 Task: Use the formula "ISNONTEXT" in spreadsheet "Project portfolio".
Action: Mouse moved to (120, 68)
Screenshot: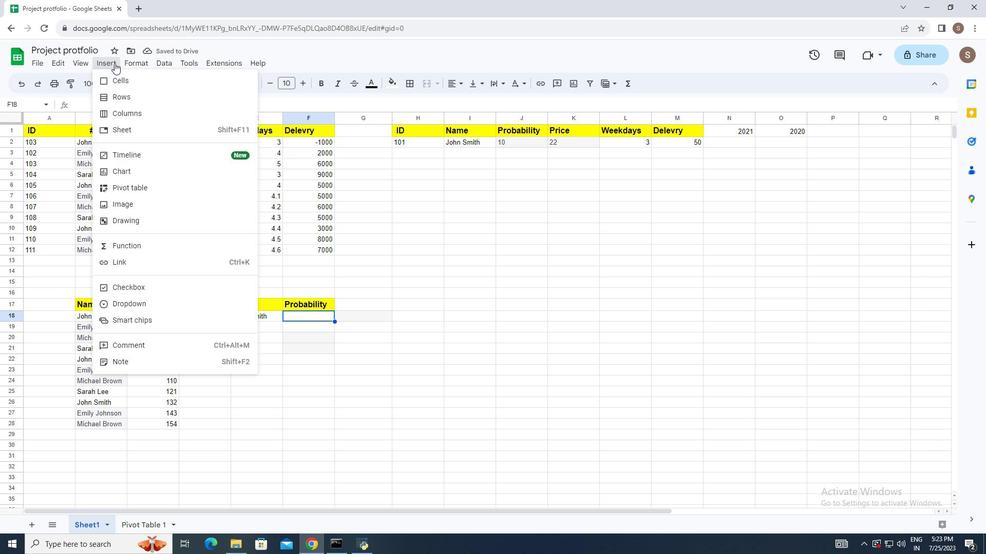 
Action: Mouse pressed left at (120, 68)
Screenshot: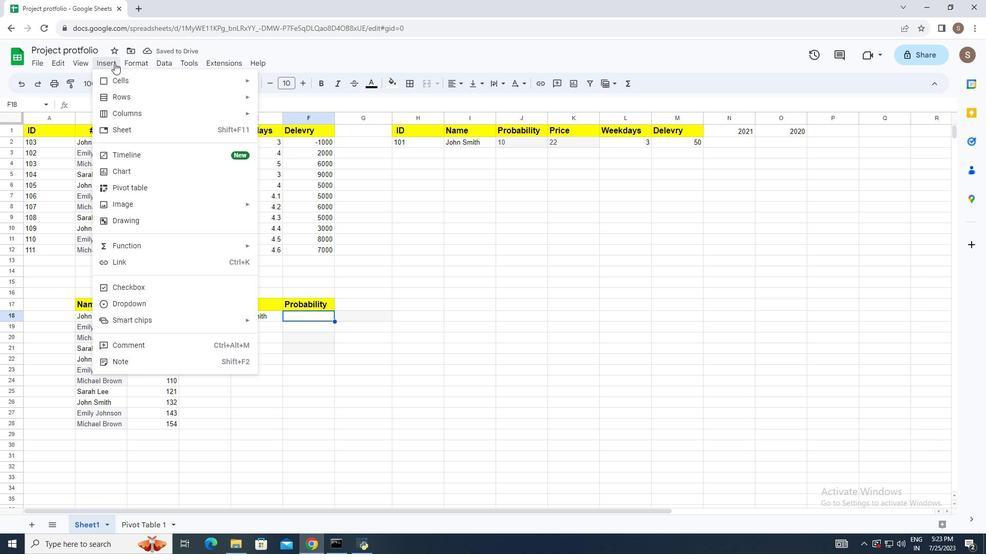 
Action: Mouse moved to (190, 249)
Screenshot: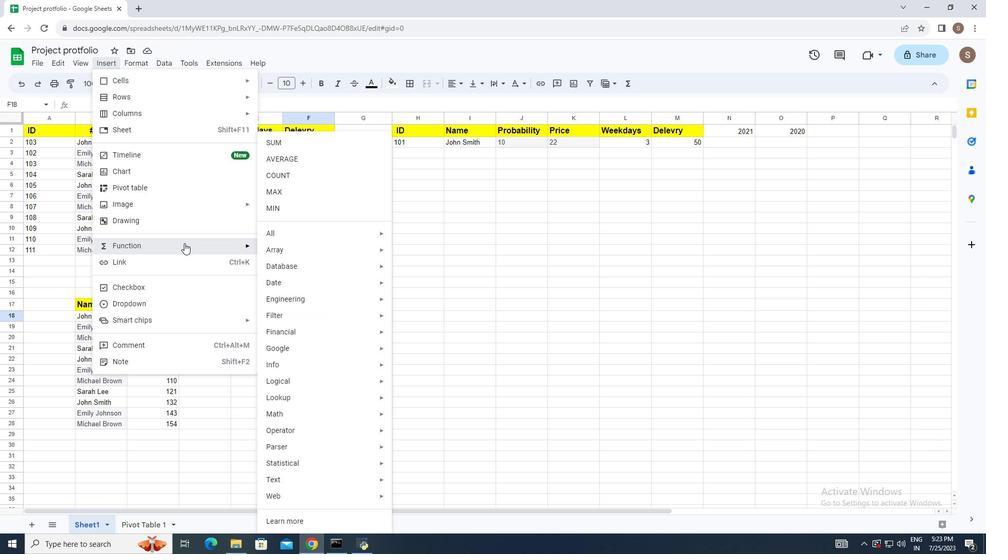 
Action: Mouse pressed left at (190, 249)
Screenshot: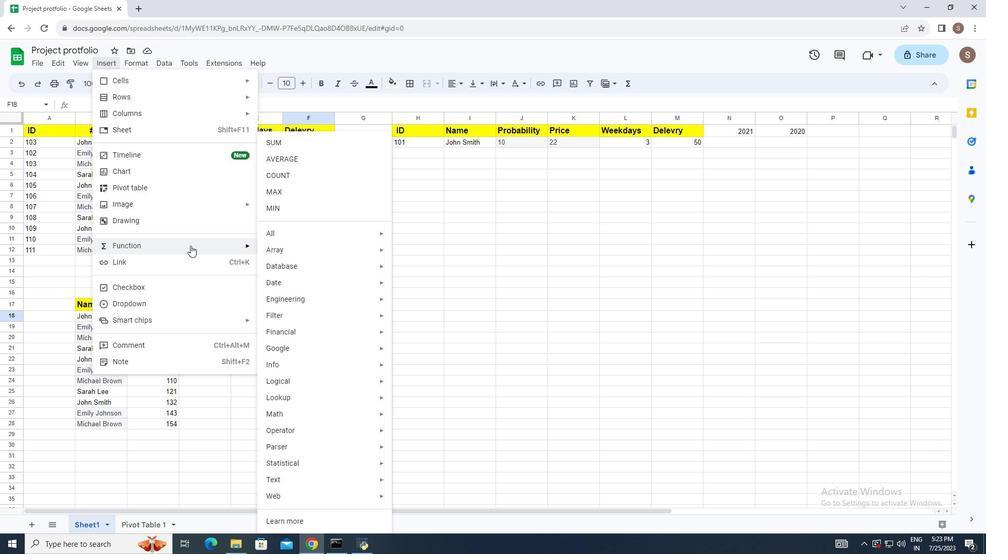
Action: Mouse moved to (292, 243)
Screenshot: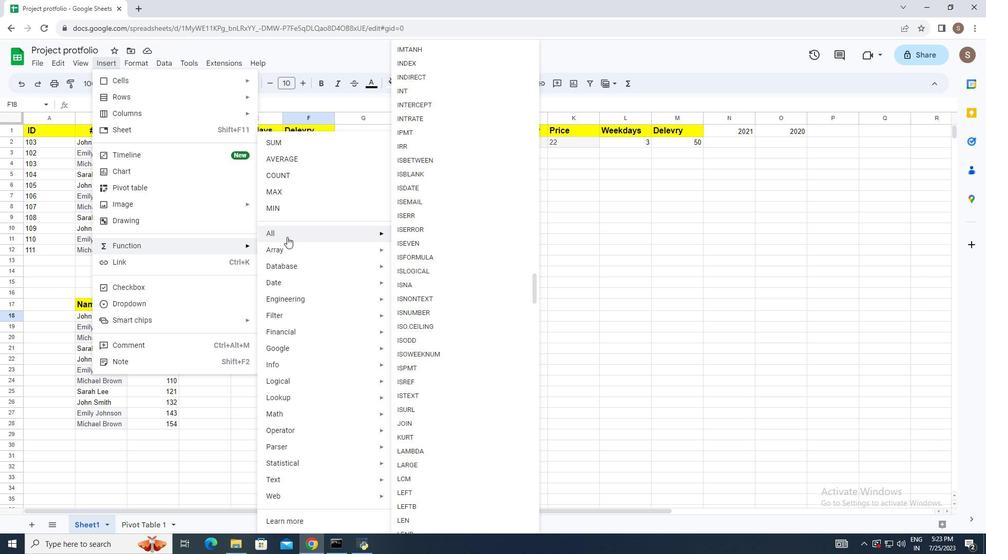 
Action: Mouse pressed left at (292, 243)
Screenshot: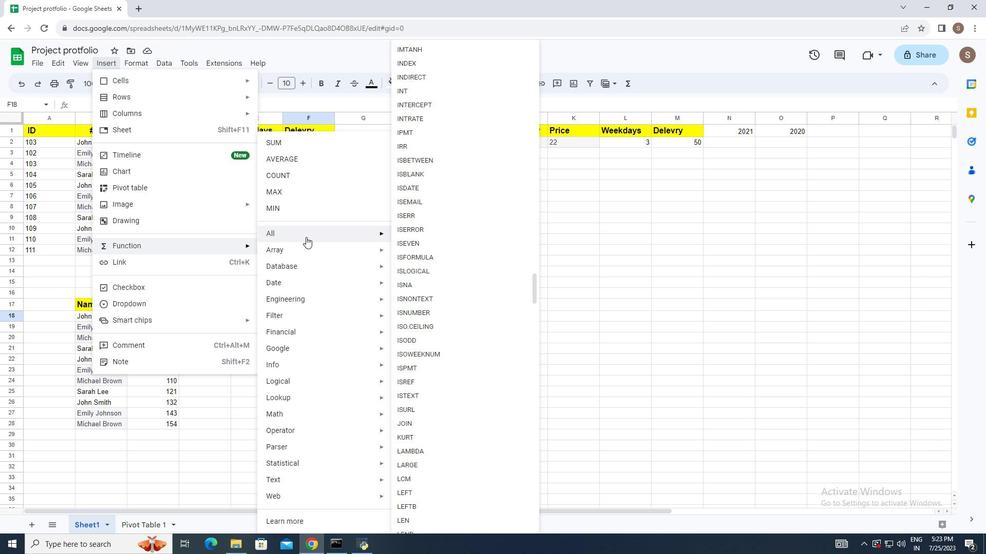 
Action: Mouse moved to (448, 306)
Screenshot: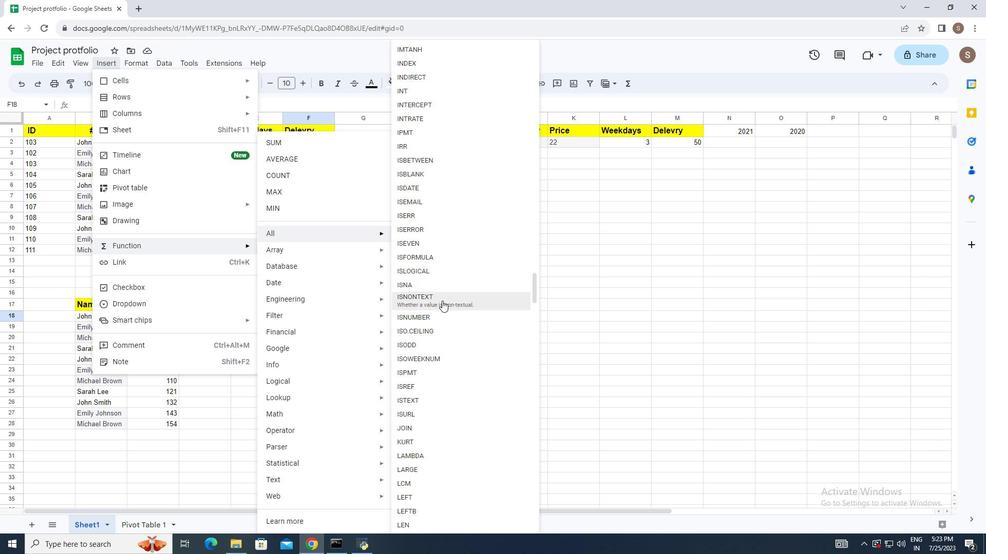 
Action: Mouse pressed left at (448, 306)
Screenshot: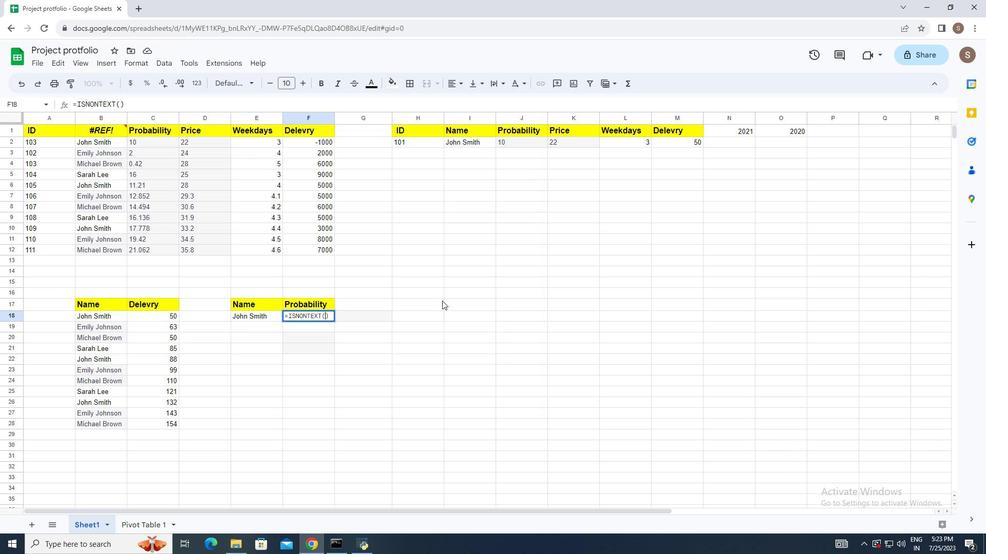 
Action: Mouse moved to (414, 315)
Screenshot: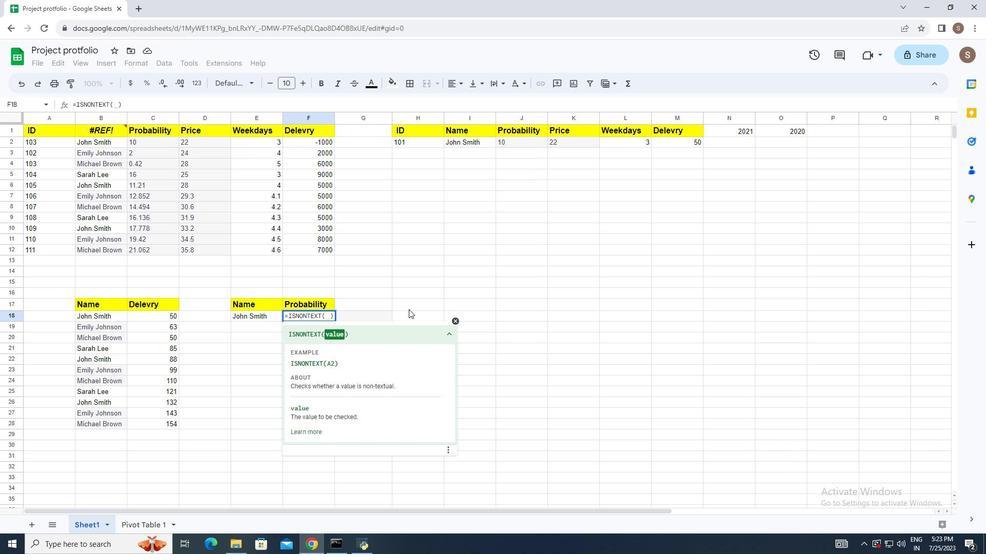 
Action: Key pressed <Key.shift>A8<Key.enter>
Screenshot: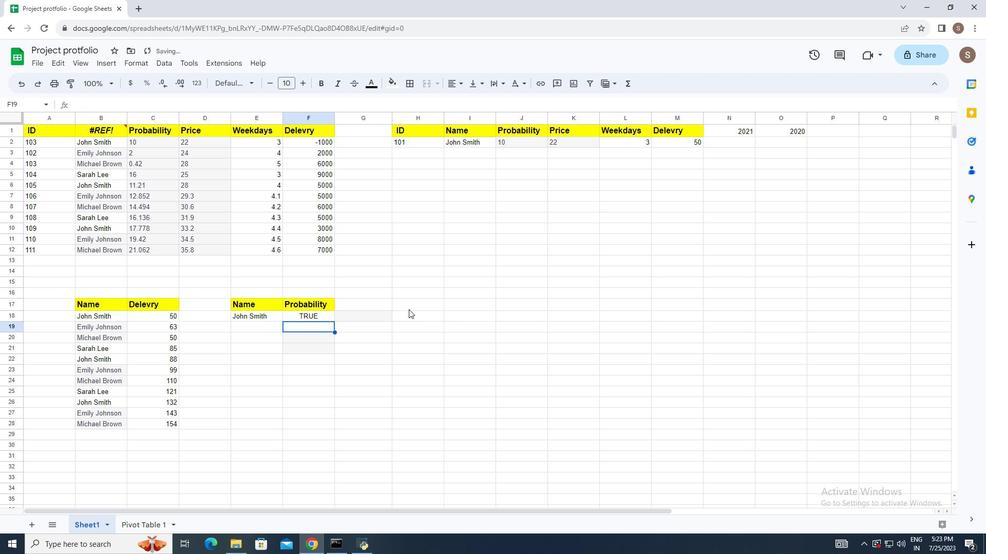 
